 Task: Set up a dentist appointment for the 25th at 3:30 PM.
Action: Mouse moved to (831, 90)
Screenshot: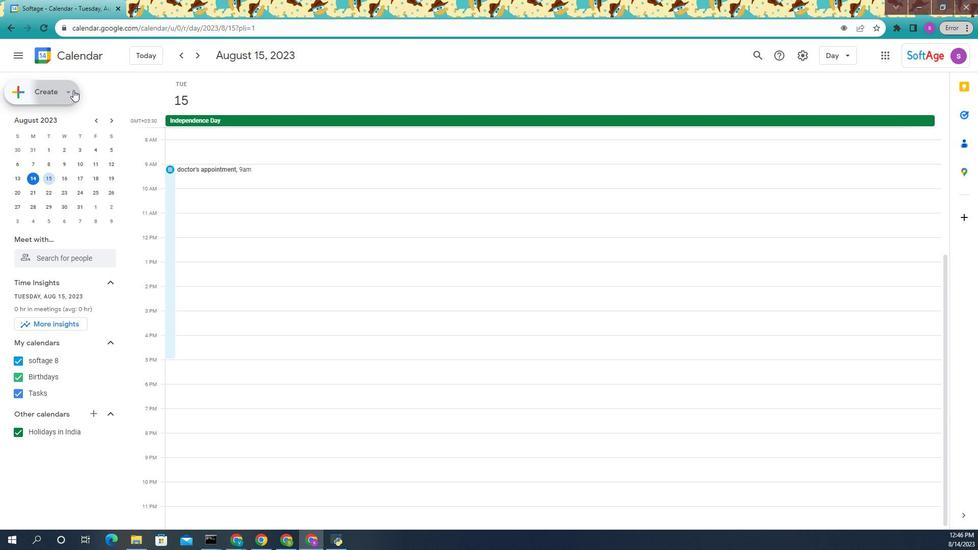 
Action: Mouse pressed left at (831, 90)
Screenshot: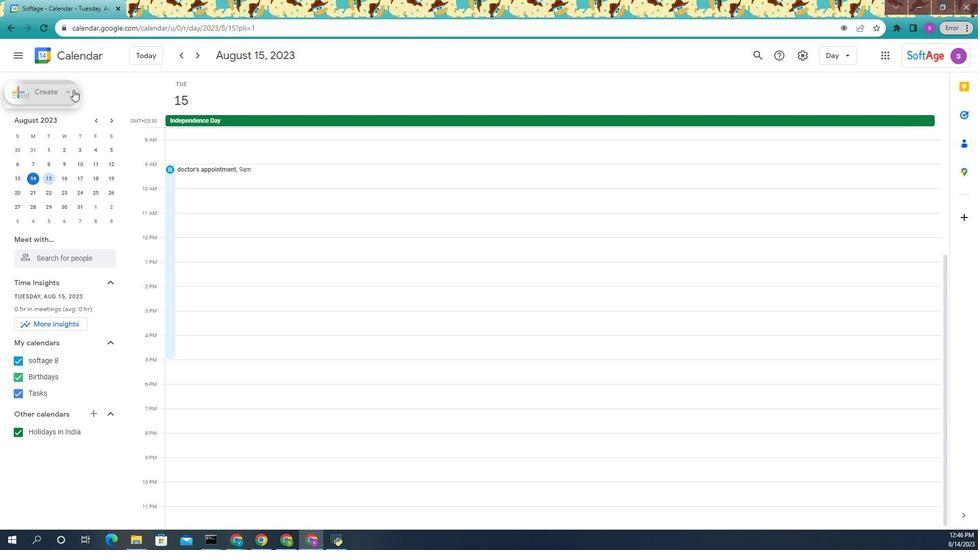 
Action: Mouse moved to (815, 195)
Screenshot: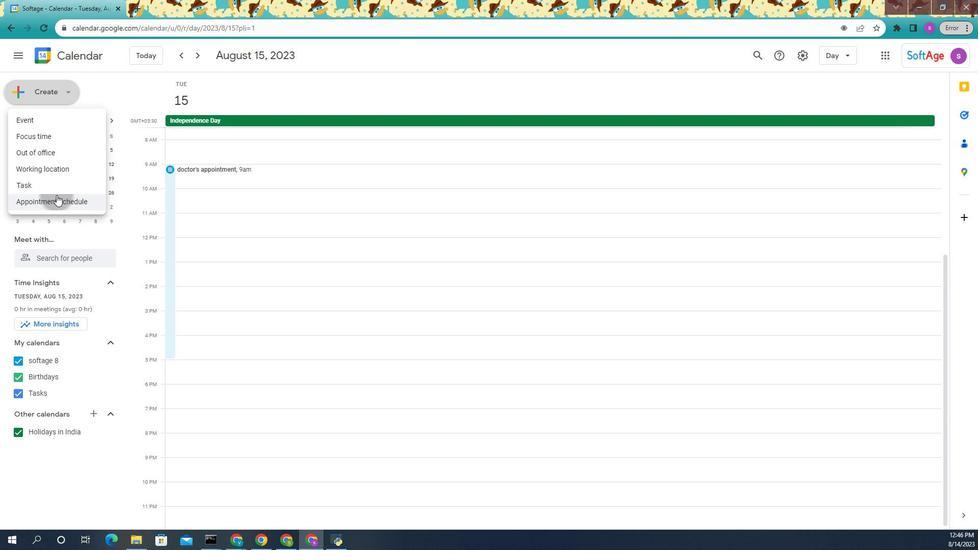 
Action: Mouse pressed left at (815, 195)
Screenshot: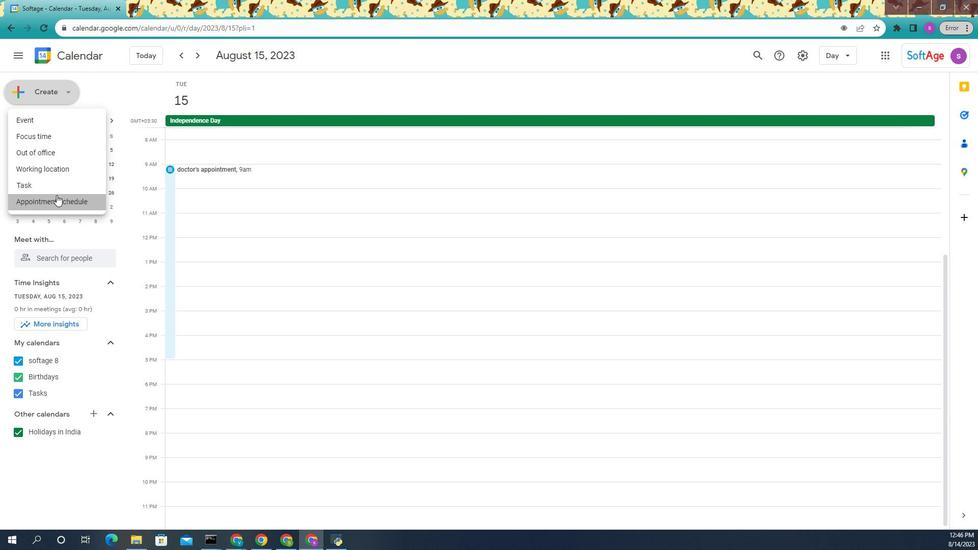 
Action: Mouse moved to (855, 90)
Screenshot: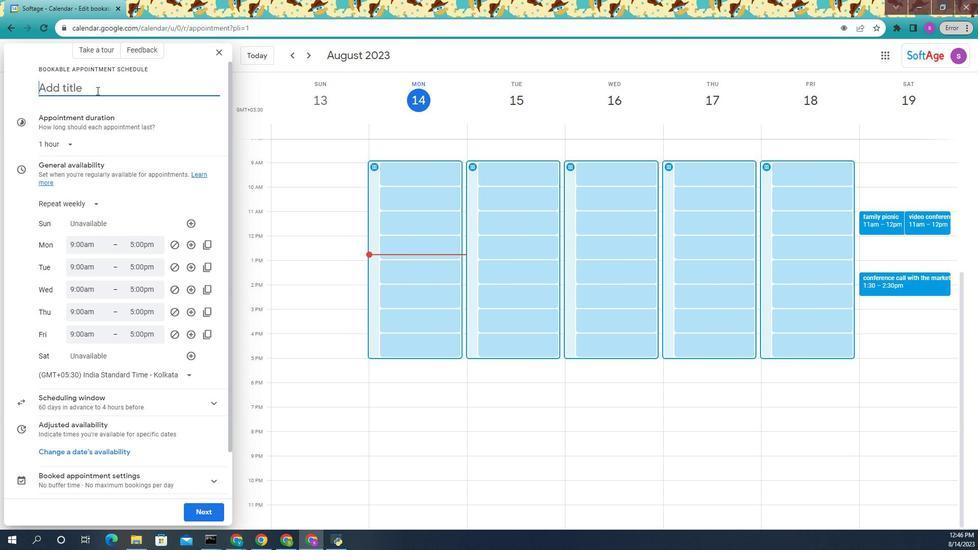 
Action: Mouse pressed left at (855, 90)
Screenshot: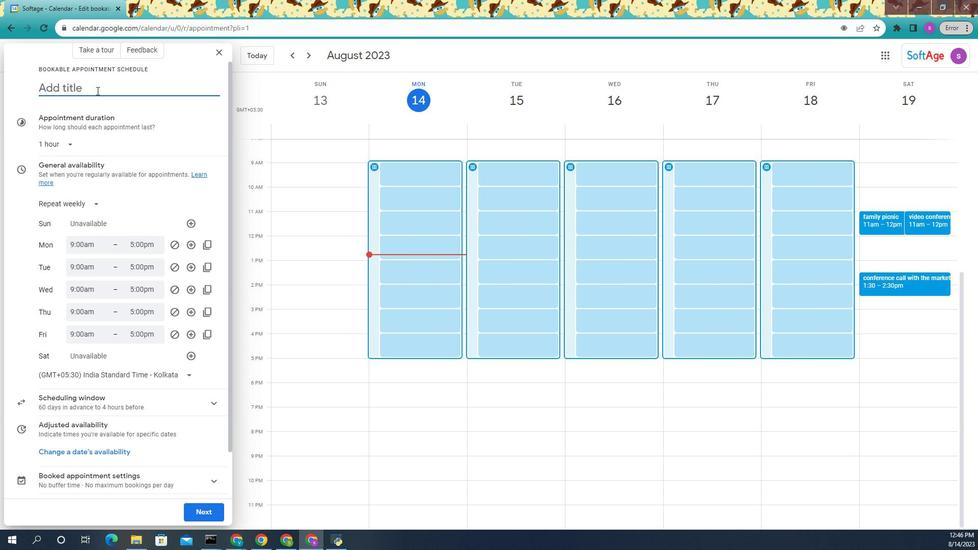 
Action: Key pressed dentist<Key.space>appointment
Screenshot: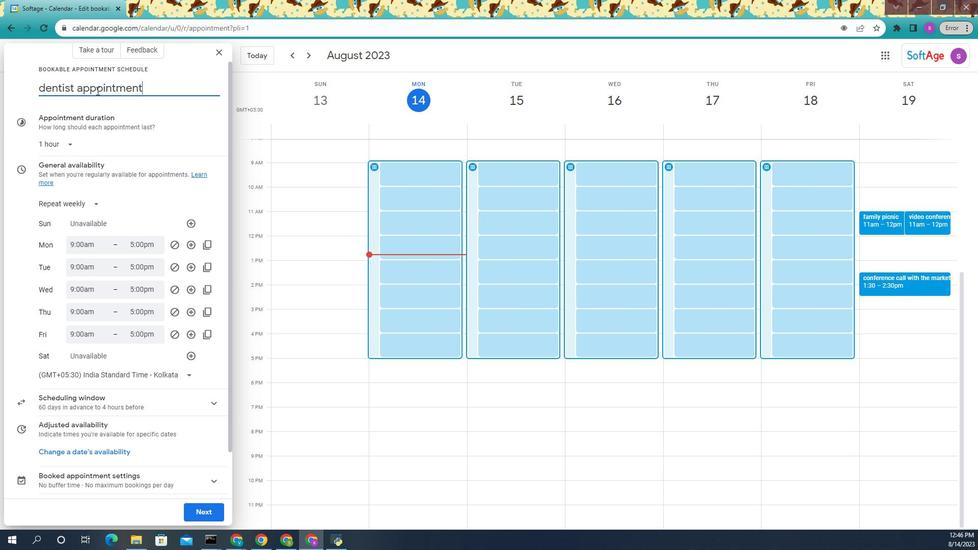 
Action: Mouse moved to (856, 203)
Screenshot: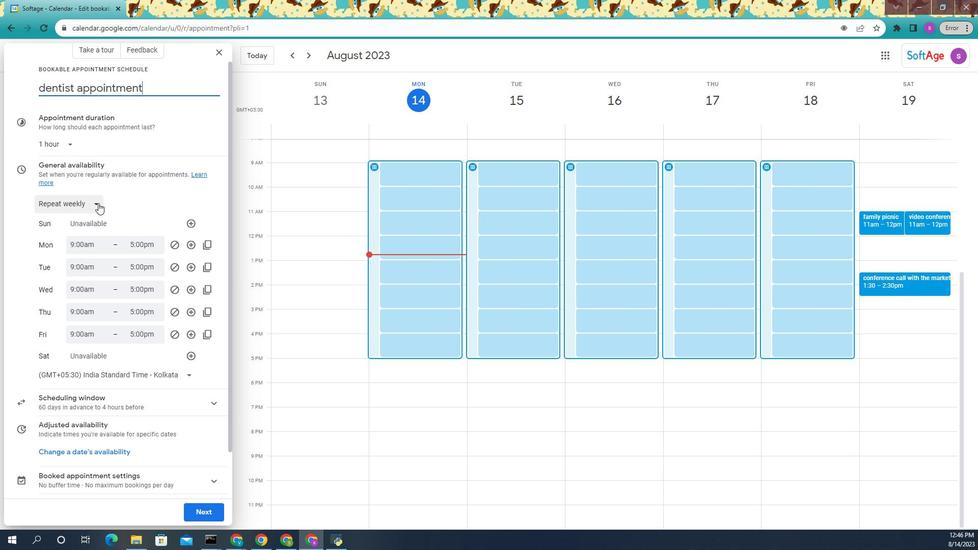 
Action: Mouse pressed left at (856, 203)
Screenshot: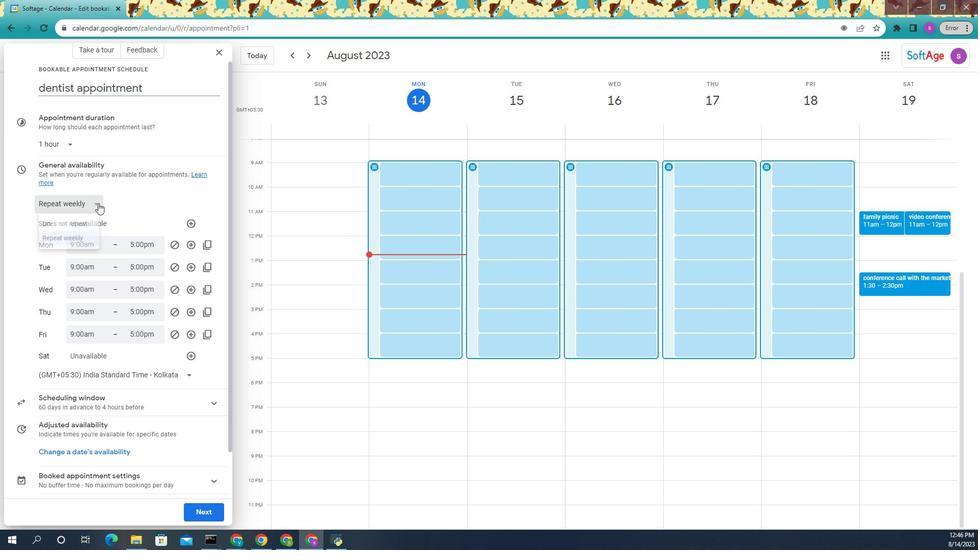
Action: Mouse moved to (846, 221)
Screenshot: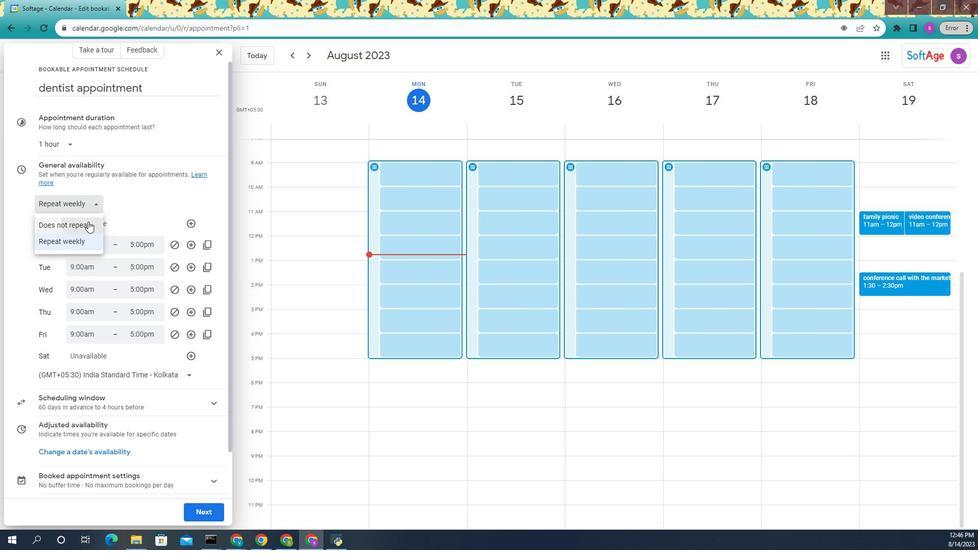 
Action: Mouse pressed left at (846, 221)
Screenshot: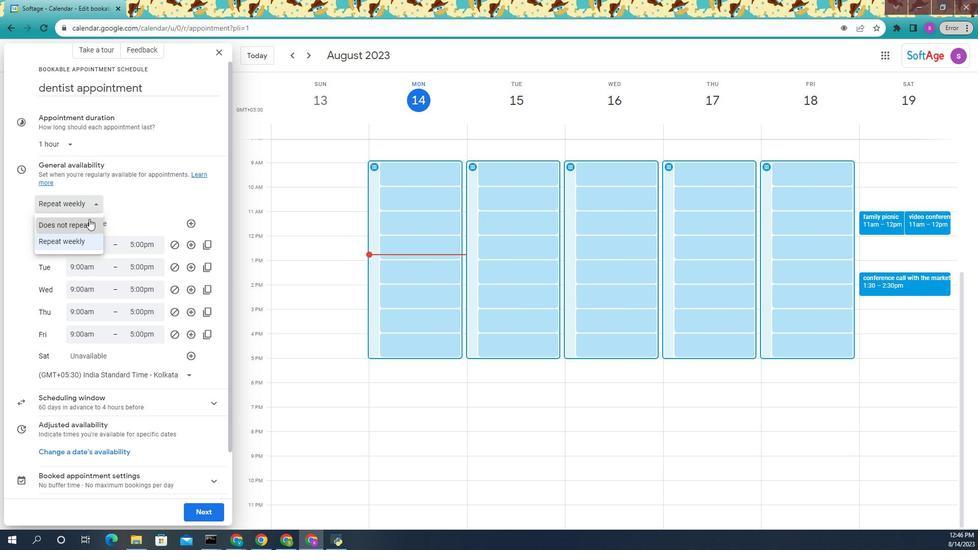 
Action: Mouse moved to (810, 215)
Screenshot: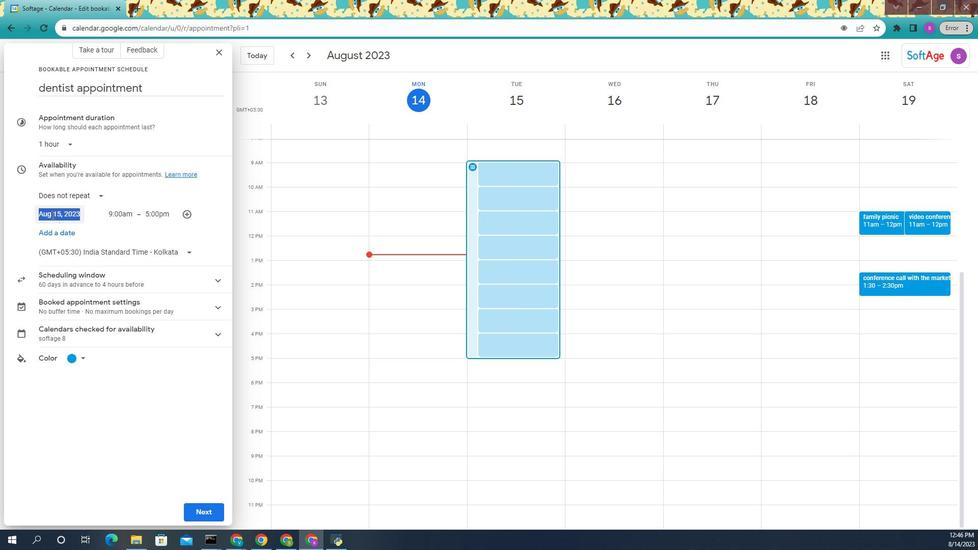 
Action: Mouse pressed left at (810, 215)
Screenshot: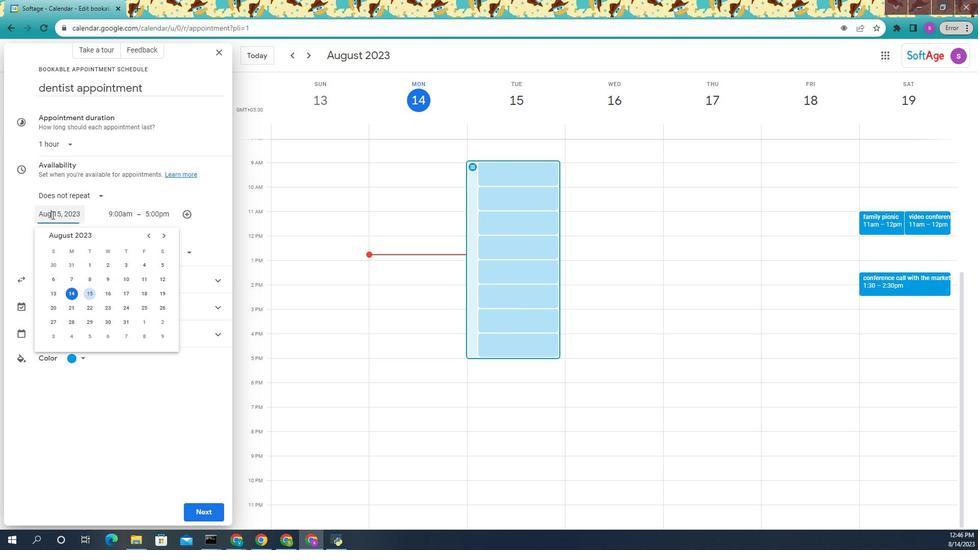 
Action: Mouse moved to (902, 308)
Screenshot: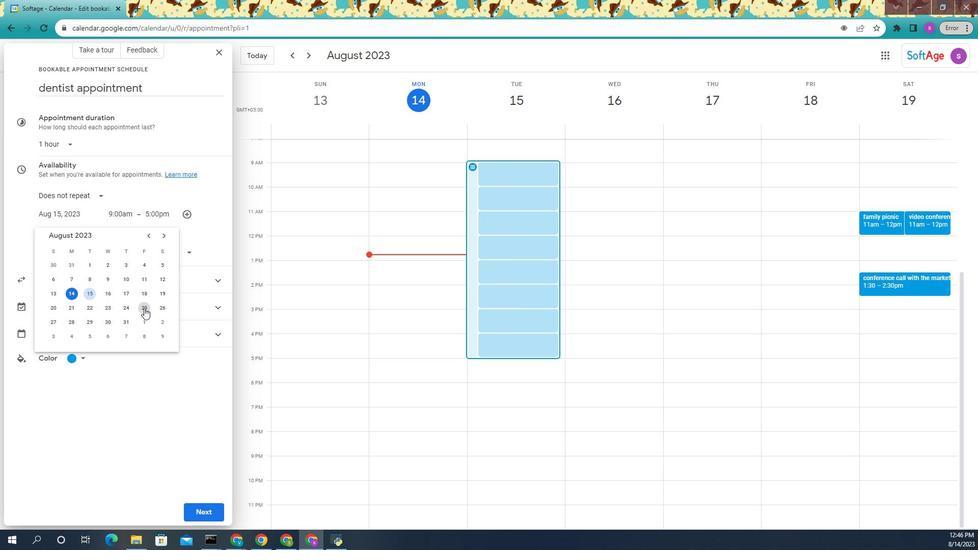
Action: Mouse pressed left at (902, 308)
Screenshot: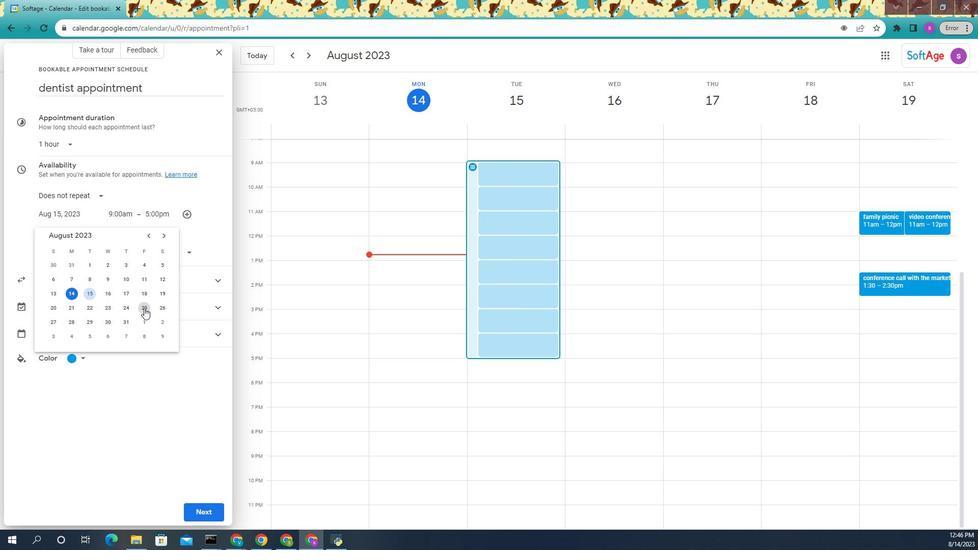 
Action: Mouse moved to (886, 215)
Screenshot: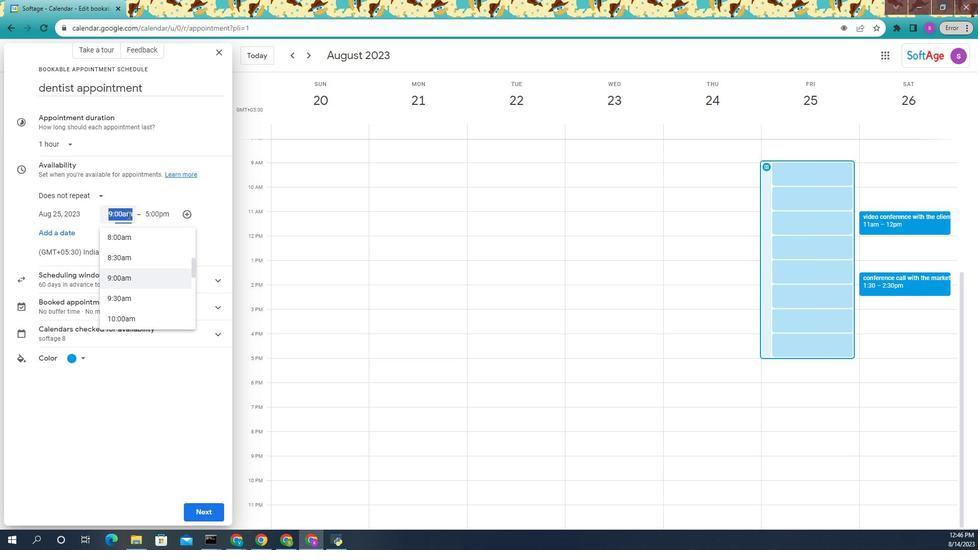 
Action: Mouse pressed left at (886, 215)
Screenshot: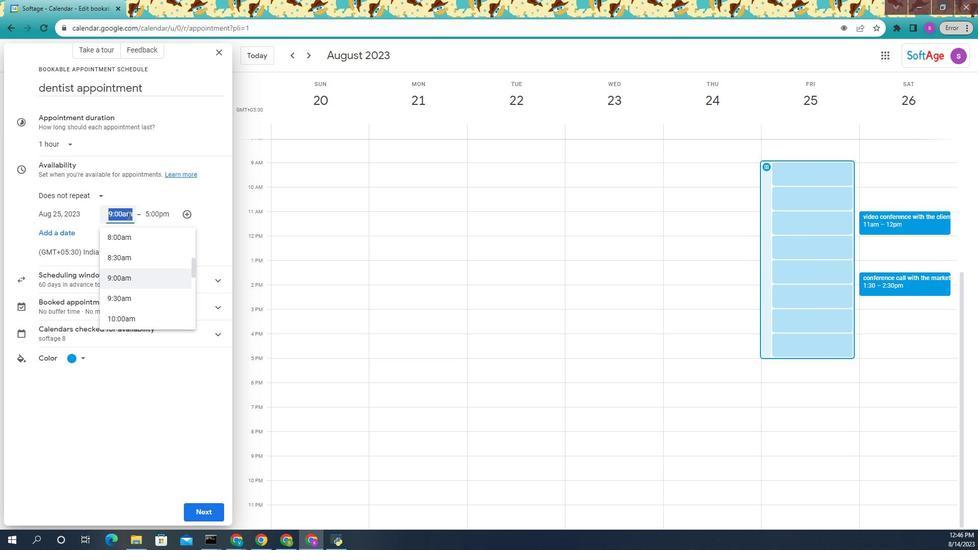 
Action: Mouse moved to (896, 276)
Screenshot: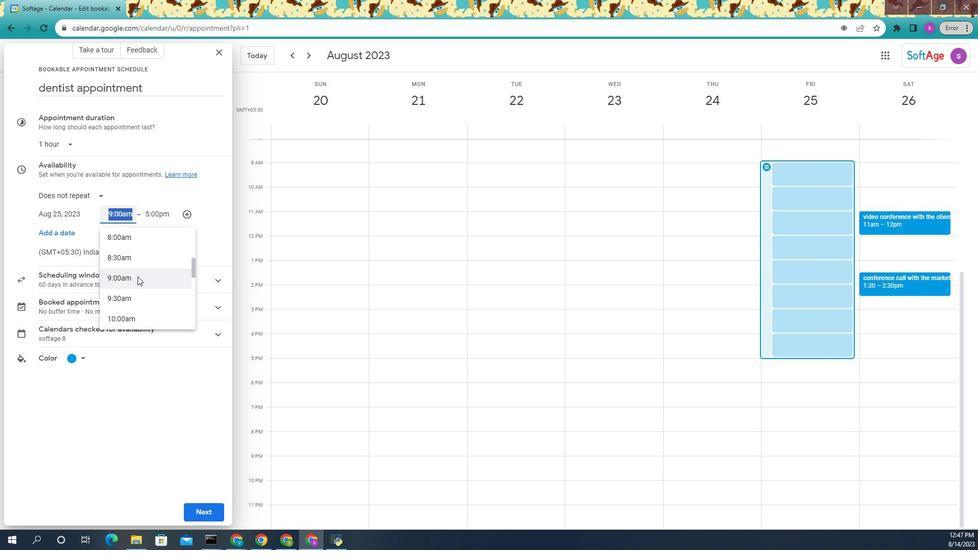 
Action: Mouse scrolled (896, 276) with delta (0, 0)
Screenshot: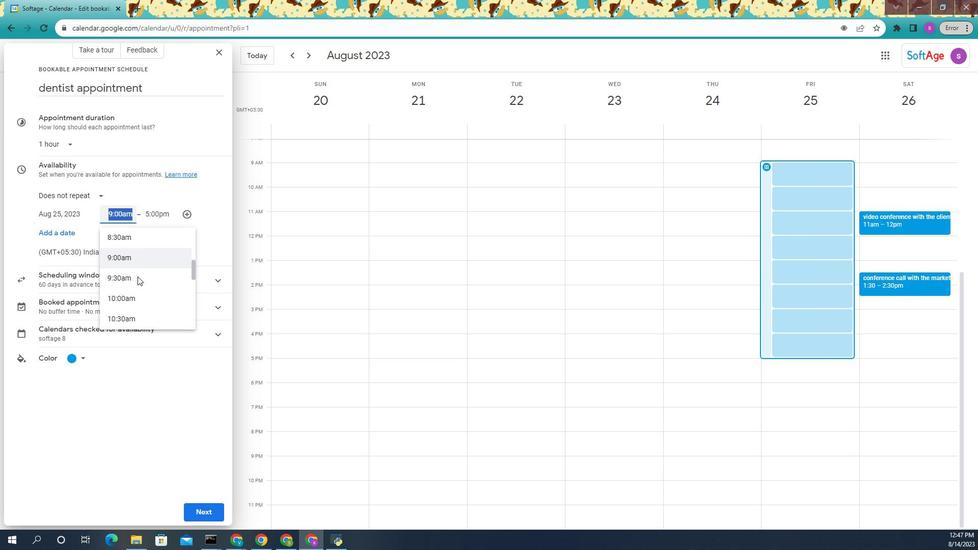 
Action: Mouse scrolled (896, 276) with delta (0, 0)
Screenshot: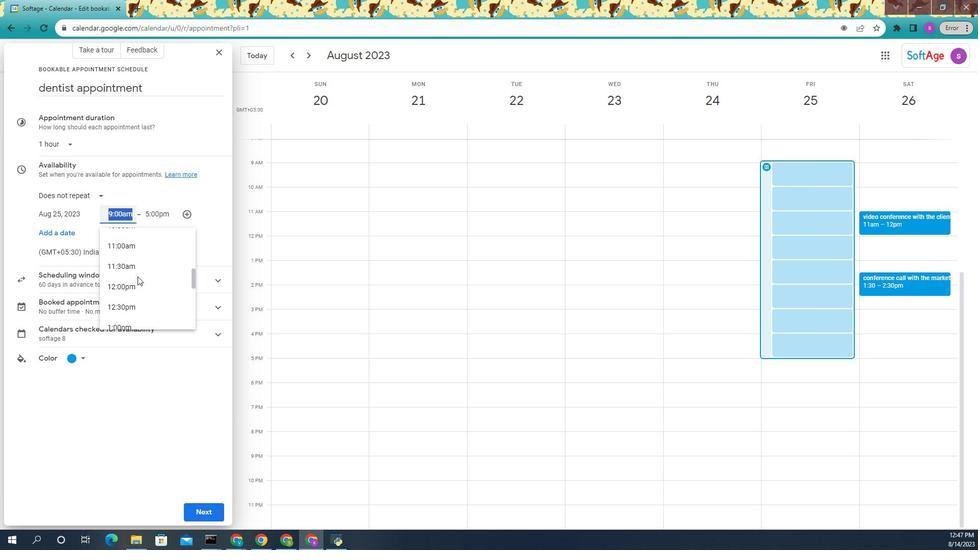 
Action: Mouse scrolled (896, 276) with delta (0, 0)
Screenshot: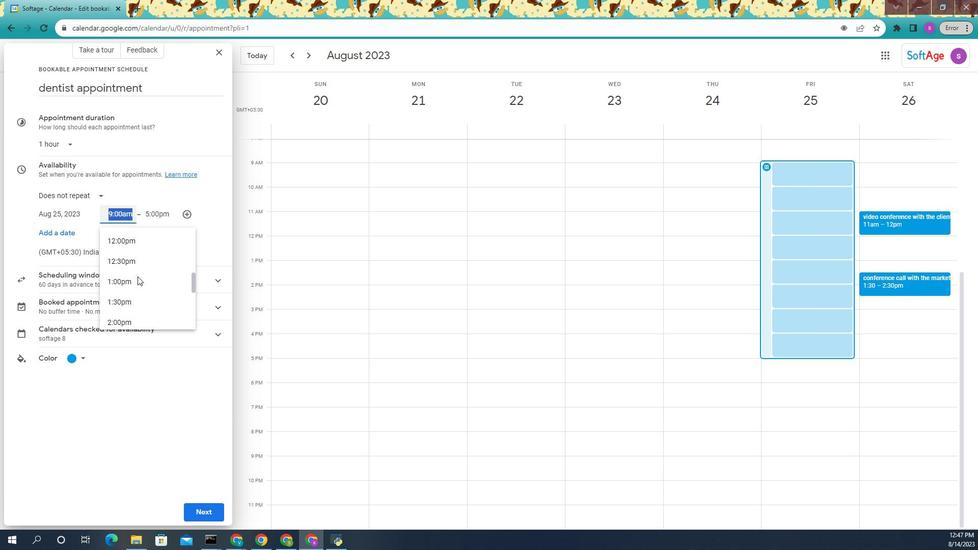 
Action: Mouse scrolled (896, 276) with delta (0, 0)
Screenshot: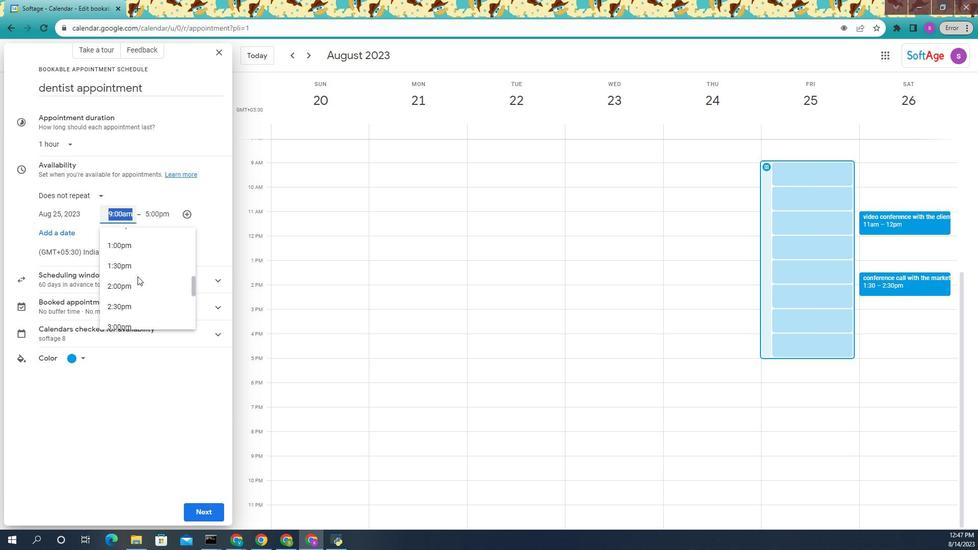 
Action: Mouse scrolled (896, 276) with delta (0, 0)
Screenshot: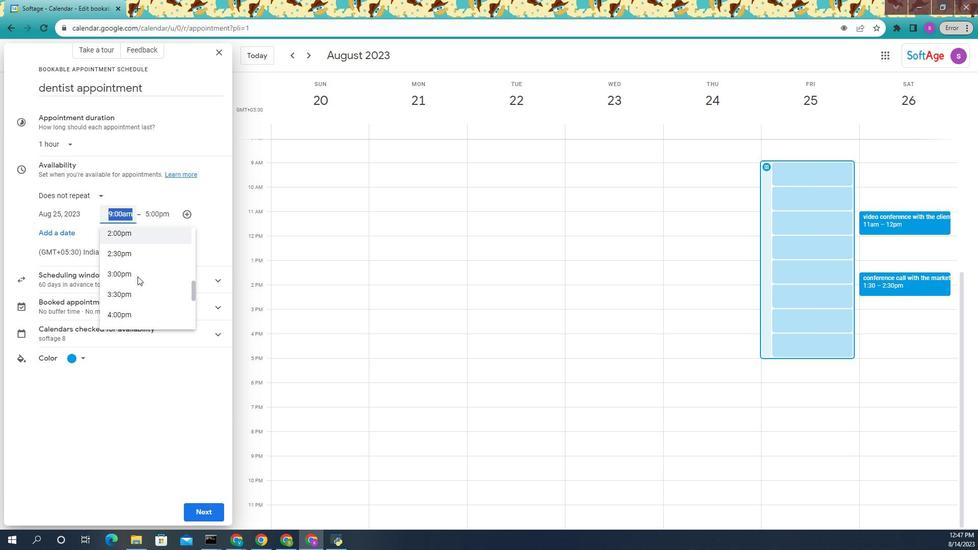 
Action: Mouse moved to (892, 283)
Screenshot: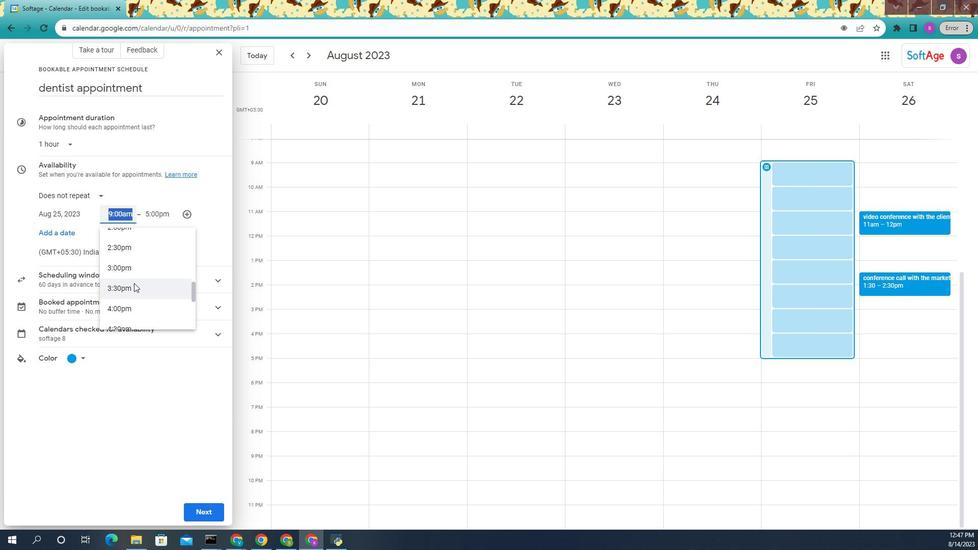 
Action: Mouse pressed left at (892, 283)
Screenshot: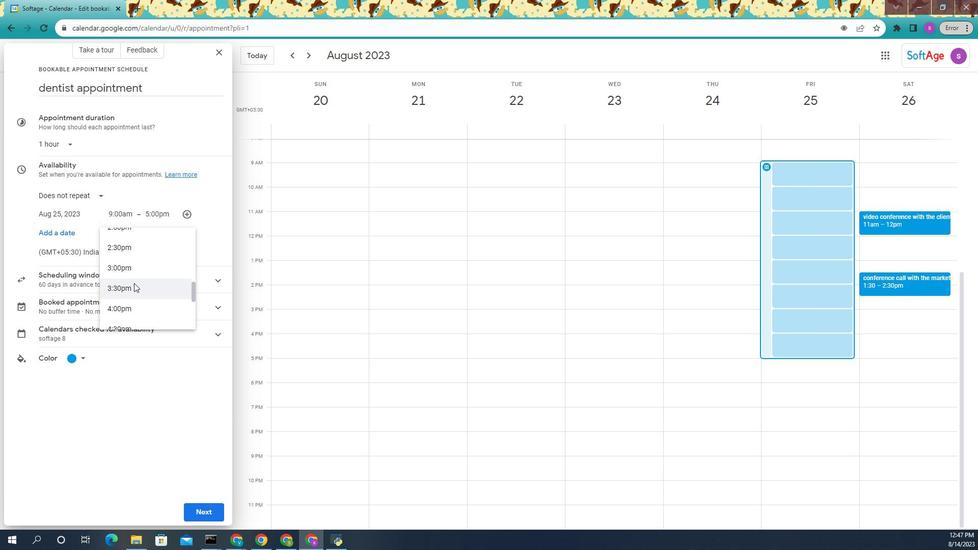 
Action: Mouse moved to (953, 504)
Screenshot: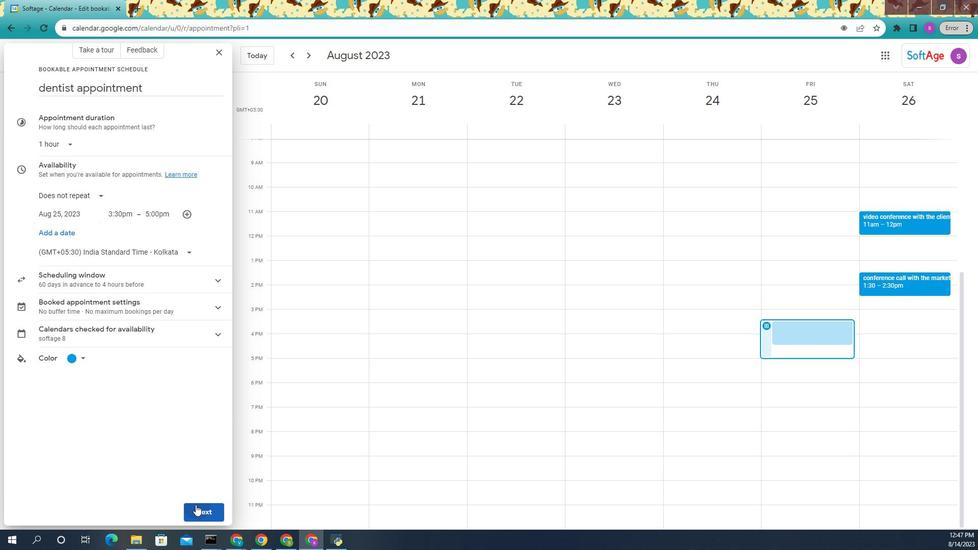 
Action: Mouse pressed left at (953, 504)
Screenshot: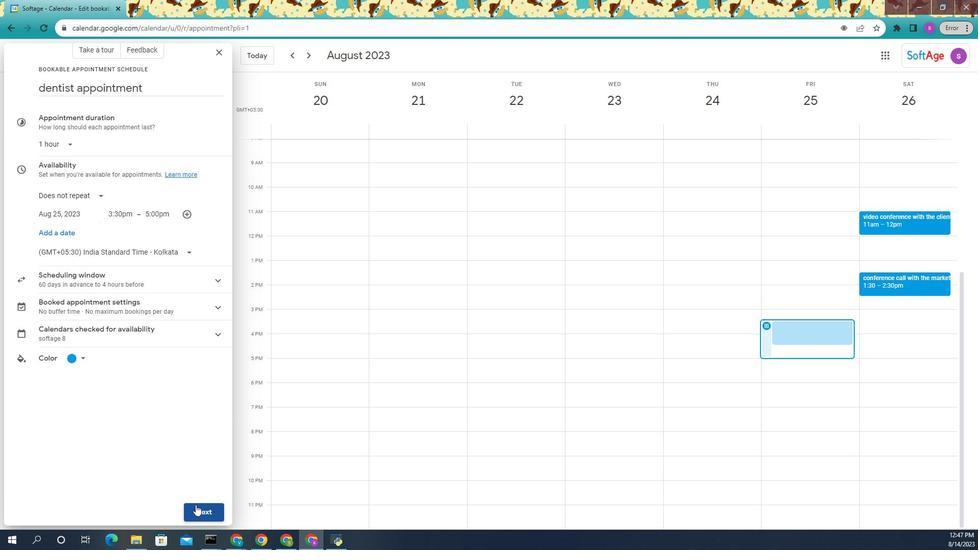 
Action: Mouse moved to (950, 509)
Screenshot: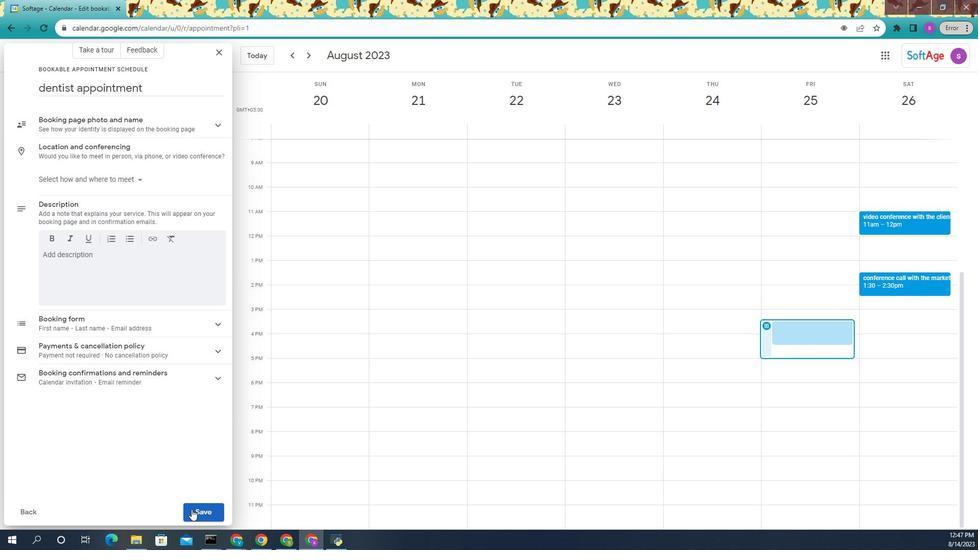
Action: Mouse pressed left at (950, 509)
Screenshot: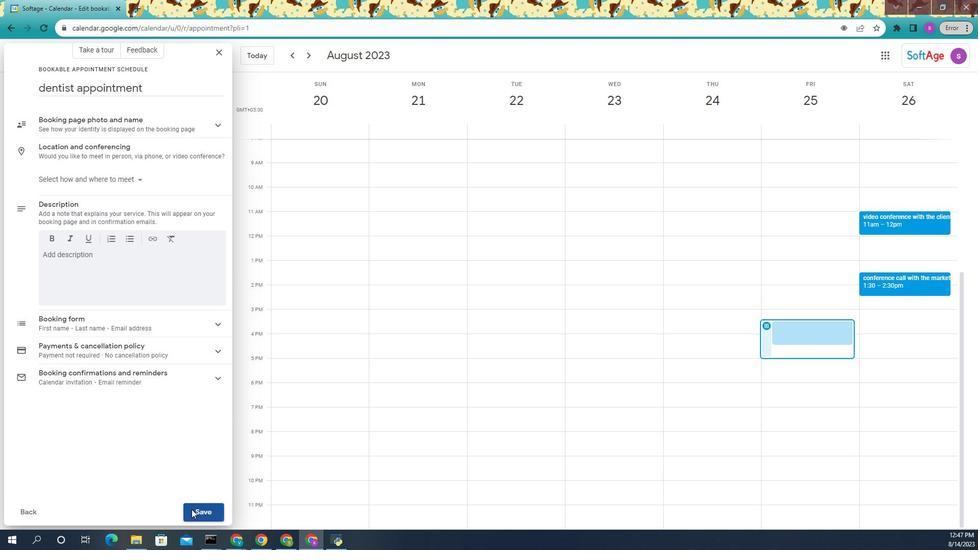 
Action: Mouse moved to (949, 491)
Screenshot: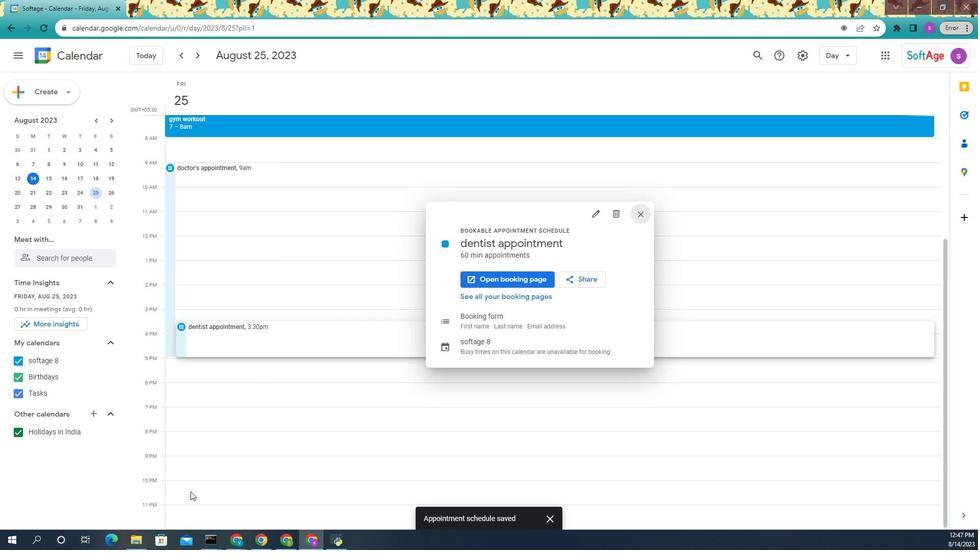 
